 Task: Add a dentist appointment for a check-up on the 19th at 11:00 AM.
Action: Mouse moved to (41, 93)
Screenshot: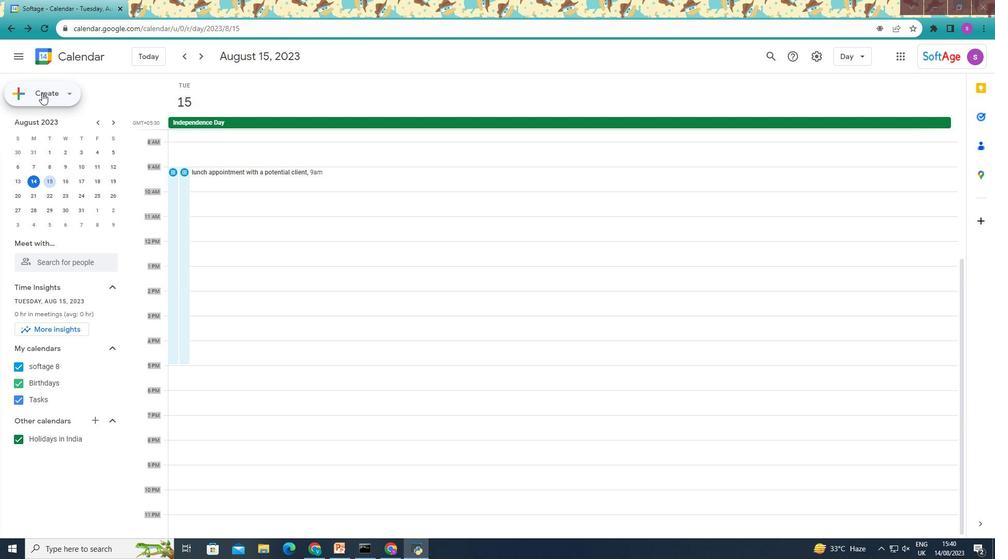 
Action: Mouse pressed left at (41, 93)
Screenshot: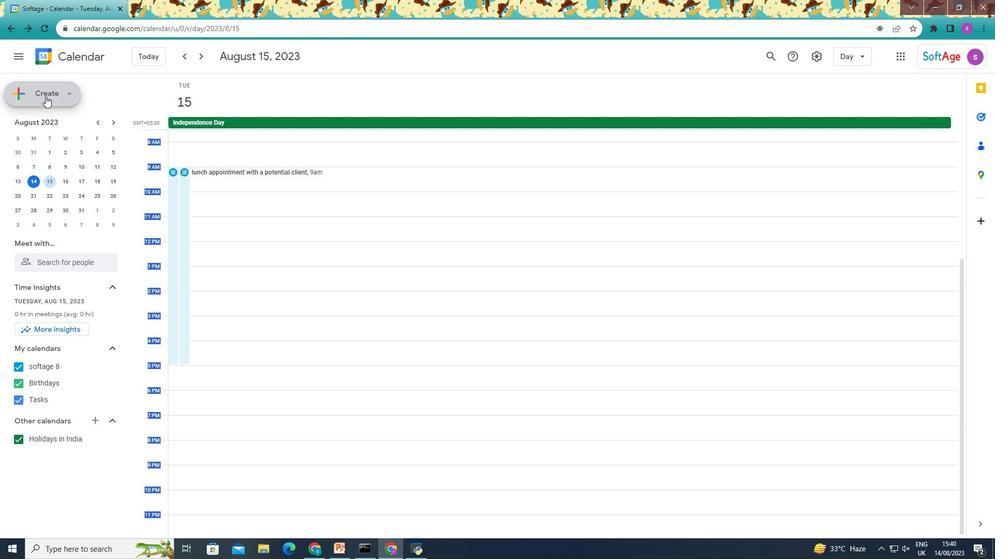 
Action: Mouse moved to (74, 204)
Screenshot: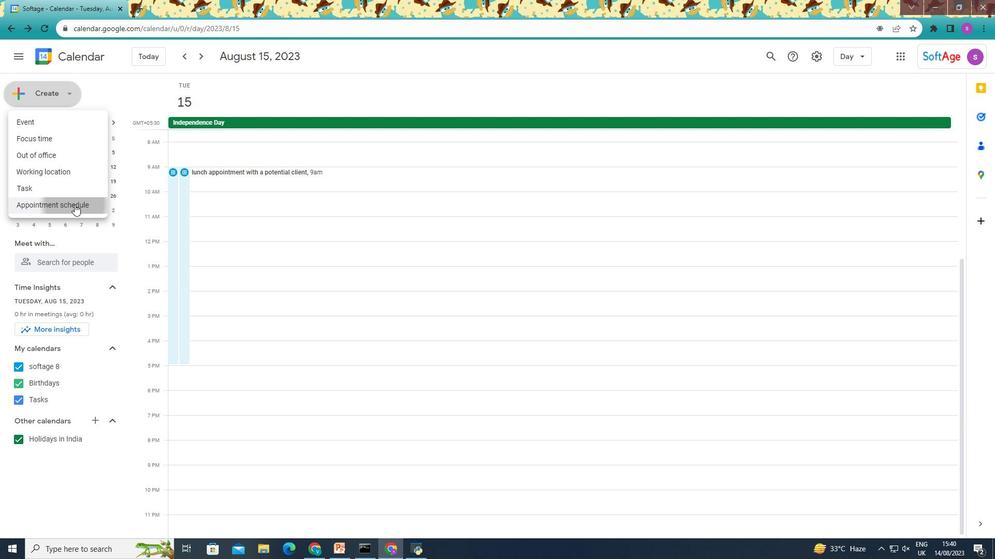 
Action: Mouse pressed left at (74, 204)
Screenshot: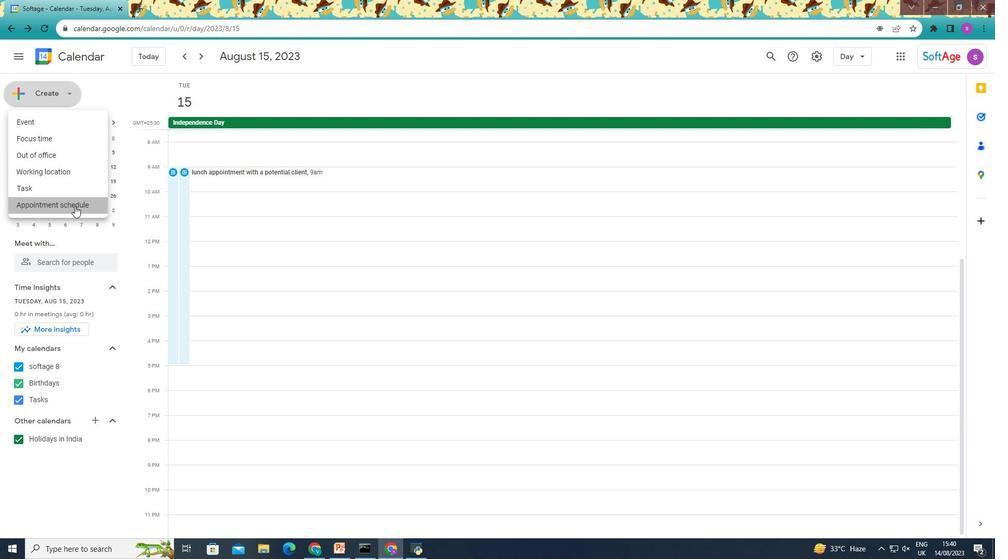 
Action: Mouse moved to (106, 86)
Screenshot: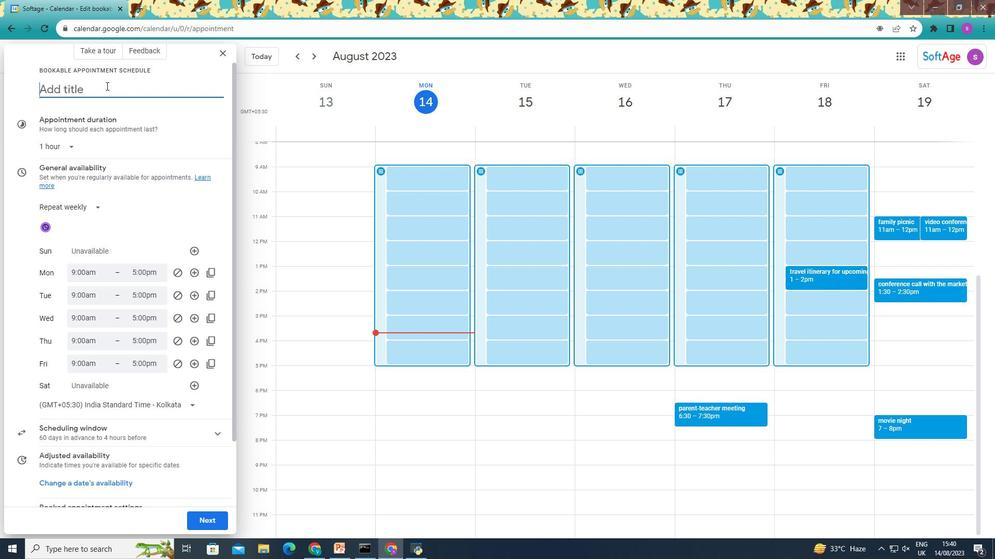 
Action: Mouse pressed left at (106, 86)
Screenshot: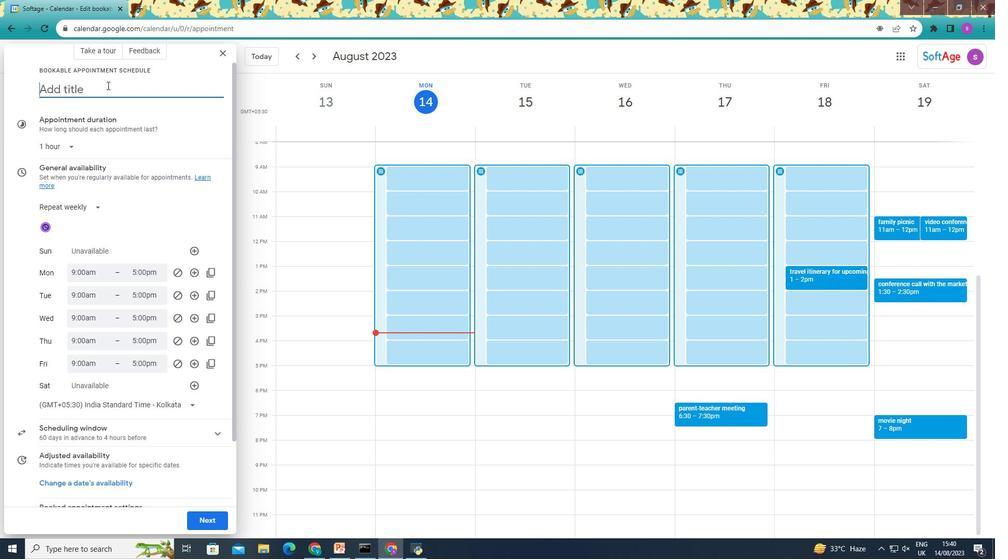 
Action: Mouse moved to (108, 85)
Screenshot: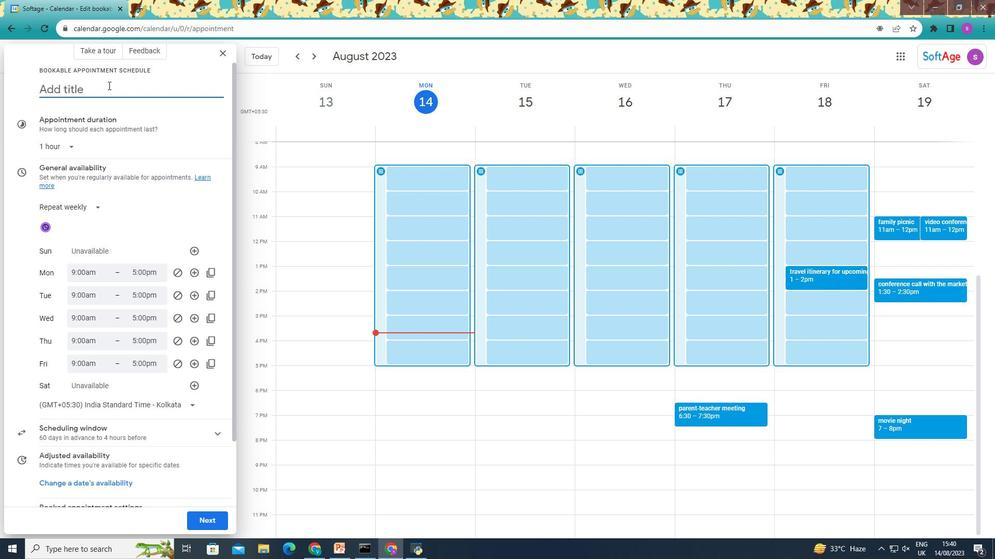 
Action: Key pressed <Key.shift><Key.shift><Key.shift><Key.shift><Key.shift><Key.shift><Key.shift><Key.shift><Key.shift><Key.shift><Key.shift><Key.shift><Key.shift><Key.shift><Key.shift><Key.shift><Key.shift><Key.shift><Key.shift><Key.shift><Key.shift><Key.shift><Key.shift><Key.shift><Key.shift><Key.shift><Key.shift><Key.shift><Key.shift><Key.shift><Key.shift><Key.shift><Key.shift><Key.shift><Key.shift><Key.shift><Key.shift><Key.shift><Key.shift><Key.shift><Key.shift><Key.shift><Key.shift><Key.shift><Key.shift><Key.shift><Key.shift><Key.shift><Key.shift><Key.shift><Key.shift><Key.shift><Key.shift><Key.shift><Key.shift><Key.shift><Key.shift><Key.shift><Key.shift><Key.shift><Key.shift><Key.shift><Key.shift><Key.shift><Key.shift><Key.shift><Key.shift><Key.shift><Key.shift><Key.shift><Key.shift>D<Key.shift>entist<Key.space><Key.shift>Appointment<Key.space>
Screenshot: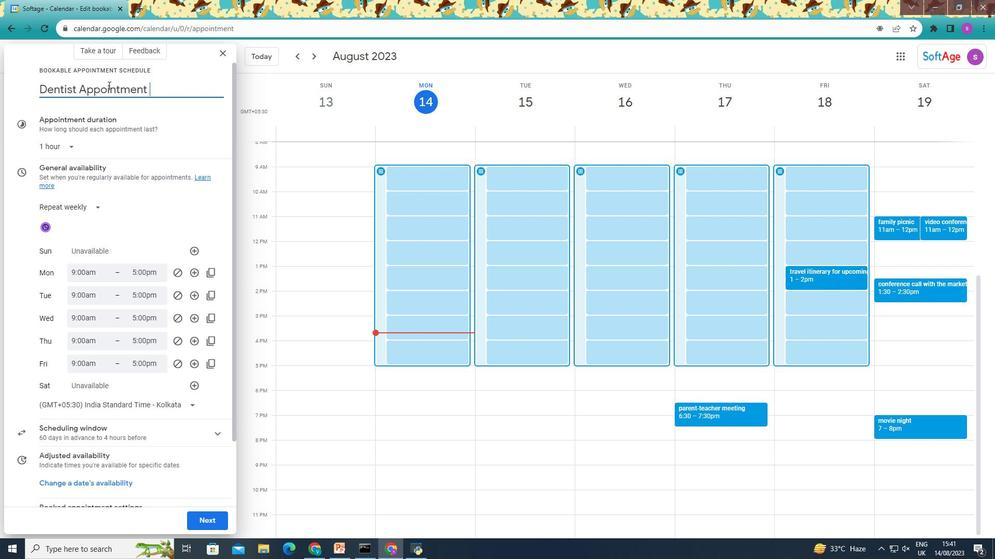 
Action: Mouse moved to (181, 76)
Screenshot: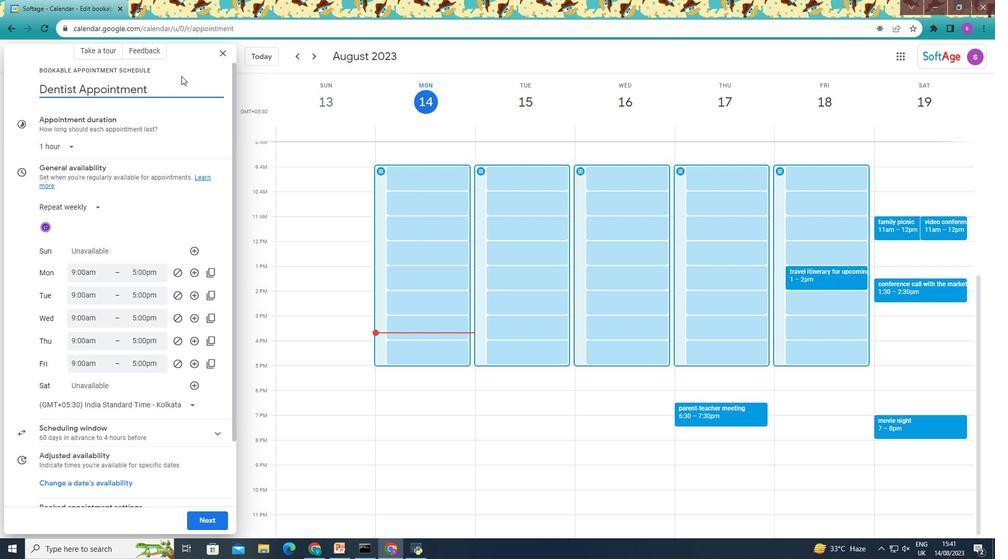 
Action: Key pressed <Key.shift><Key.shift><Key.shift>For<Key.space><Key.shift>A<Key.backspace>a<Key.space>check-up<Key.space>
Screenshot: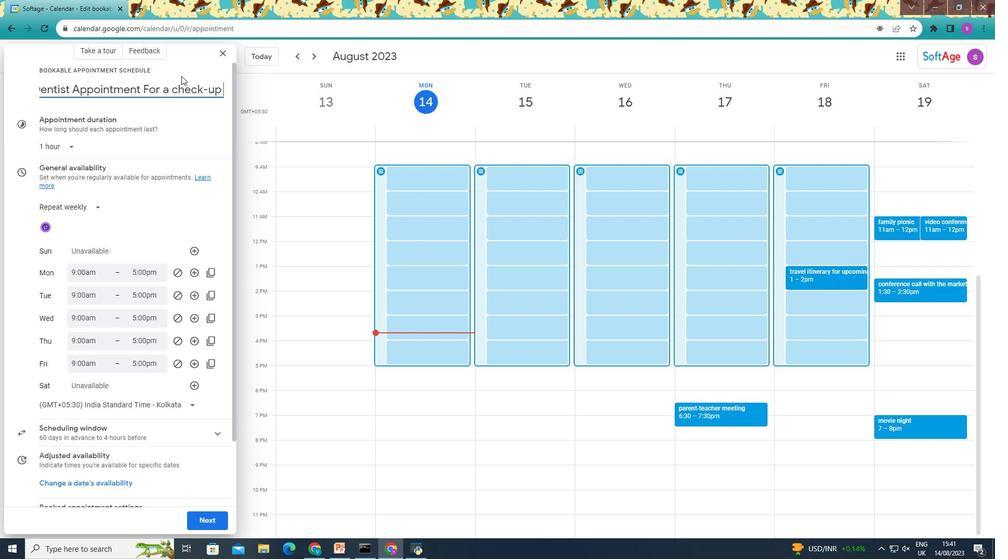
Action: Mouse moved to (91, 209)
Screenshot: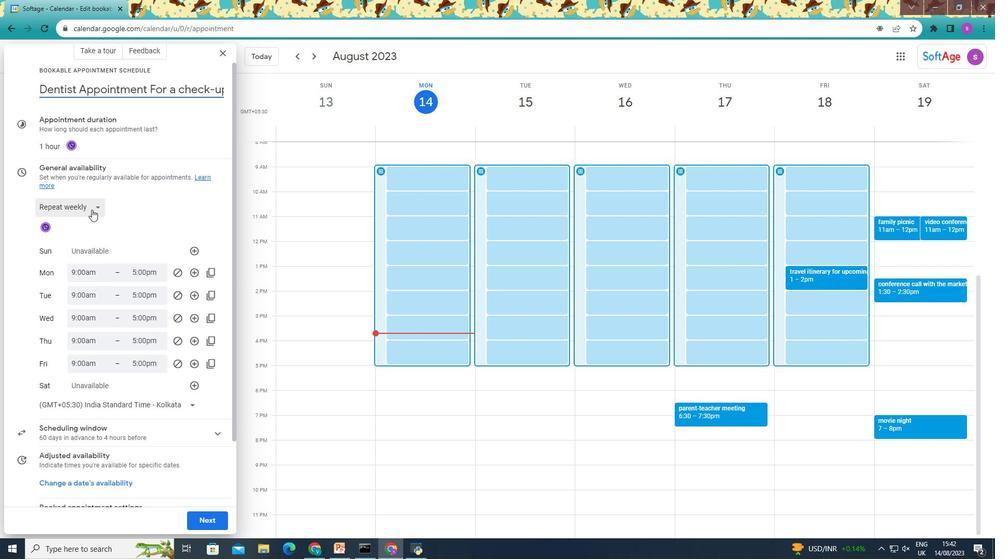 
Action: Mouse pressed left at (91, 209)
Screenshot: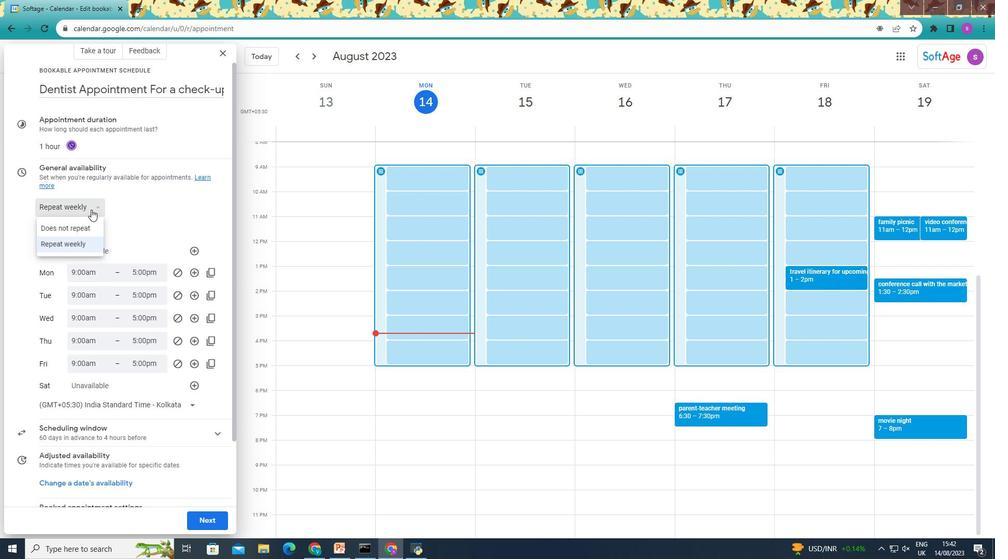 
Action: Mouse moved to (91, 230)
Screenshot: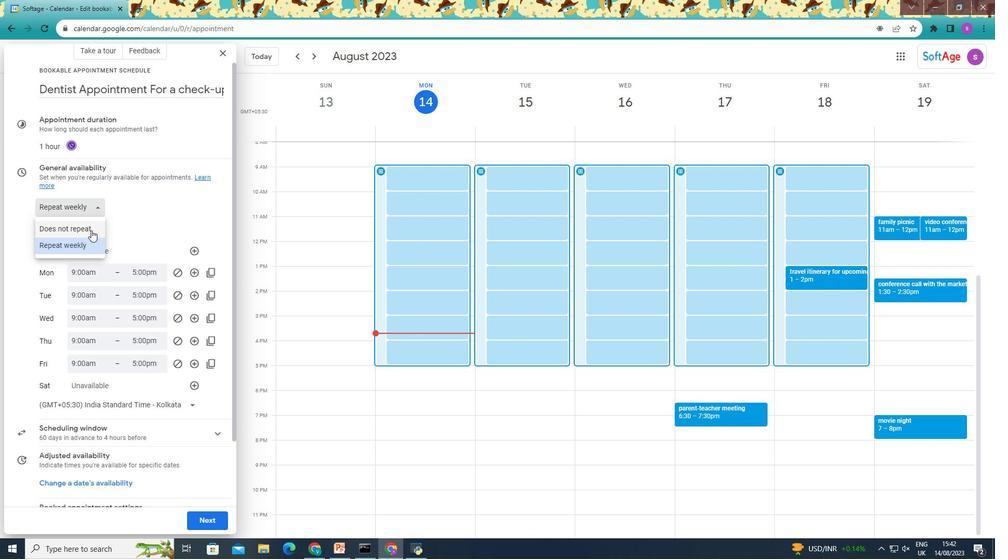 
Action: Mouse pressed left at (91, 230)
Screenshot: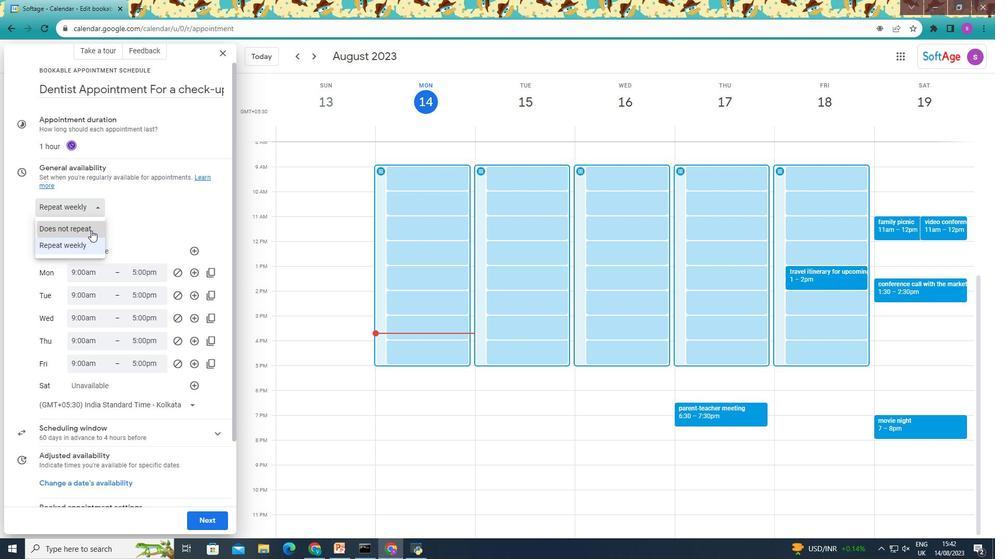 
Action: Mouse moved to (78, 246)
Screenshot: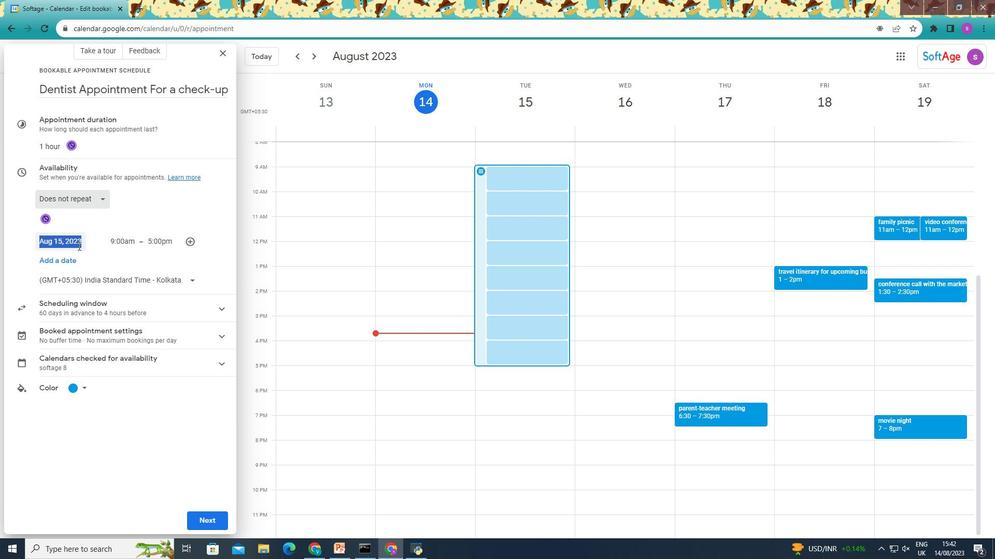 
Action: Mouse pressed left at (78, 246)
Screenshot: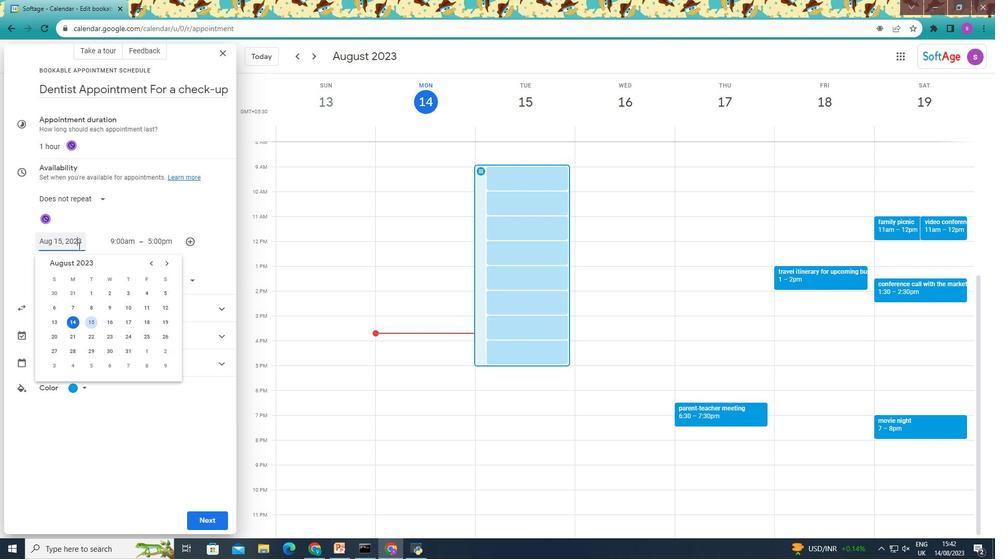 
Action: Mouse moved to (164, 319)
Screenshot: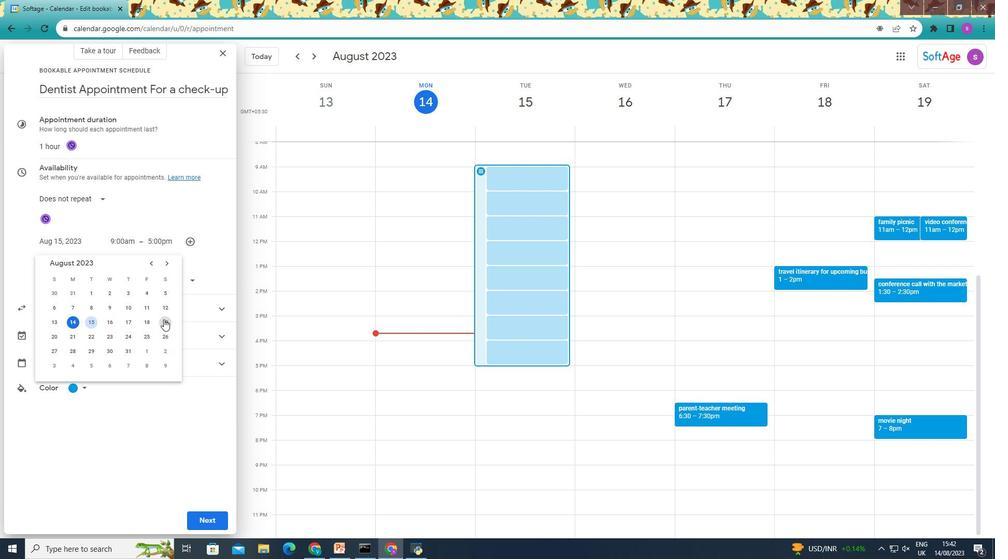 
Action: Mouse pressed left at (164, 319)
Screenshot: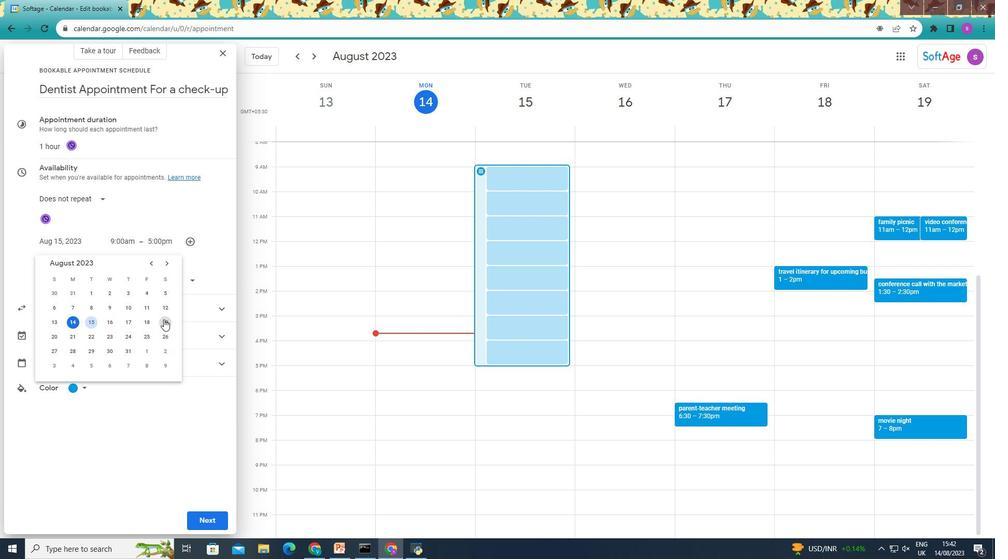 
Action: Mouse moved to (114, 235)
Screenshot: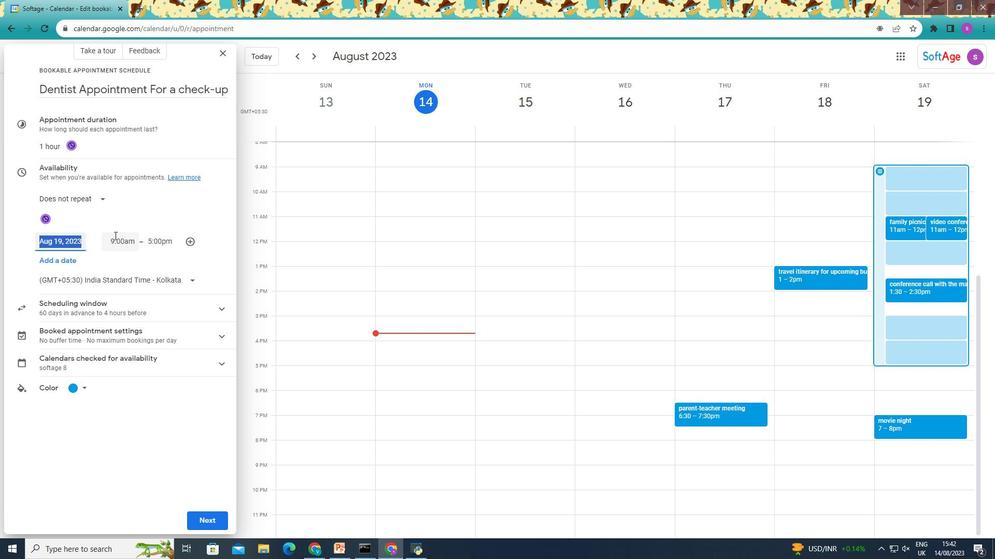 
Action: Mouse pressed left at (114, 235)
Screenshot: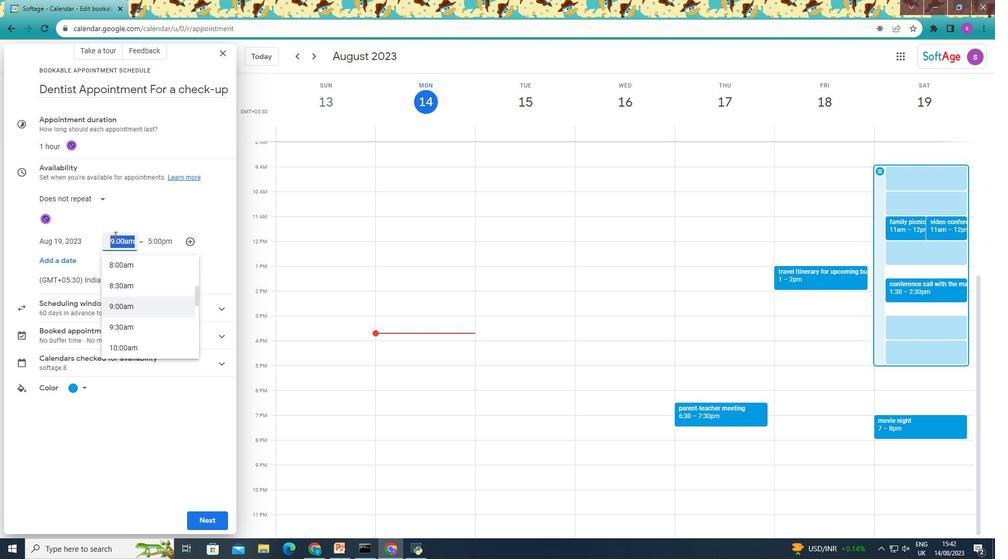 
Action: Mouse moved to (135, 315)
Screenshot: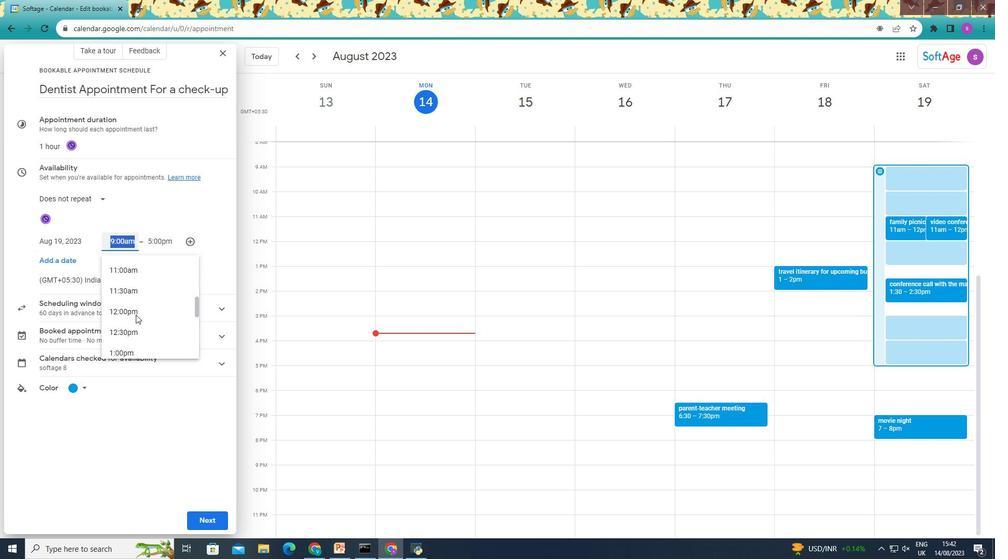 
Action: Mouse scrolled (135, 315) with delta (0, 0)
Screenshot: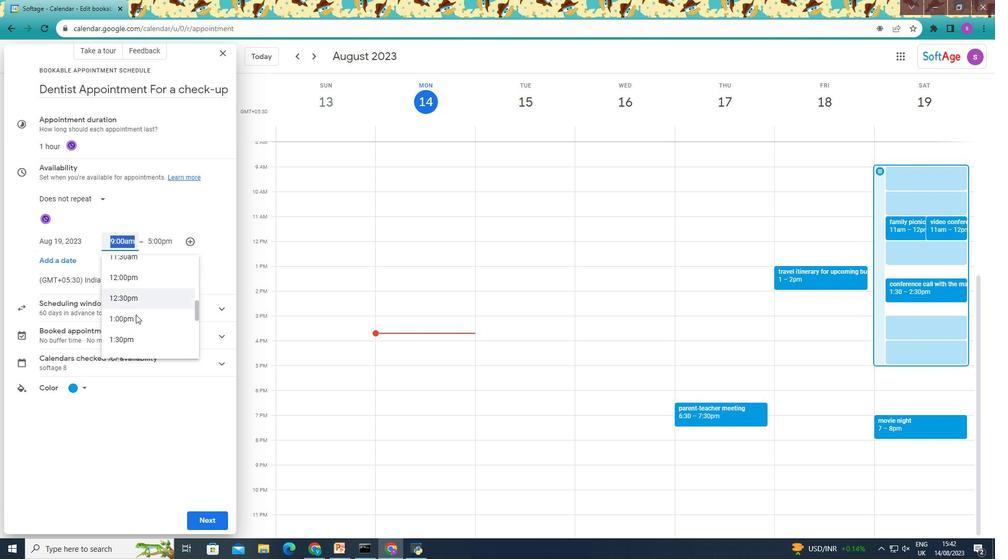 
Action: Mouse scrolled (135, 315) with delta (0, 0)
Screenshot: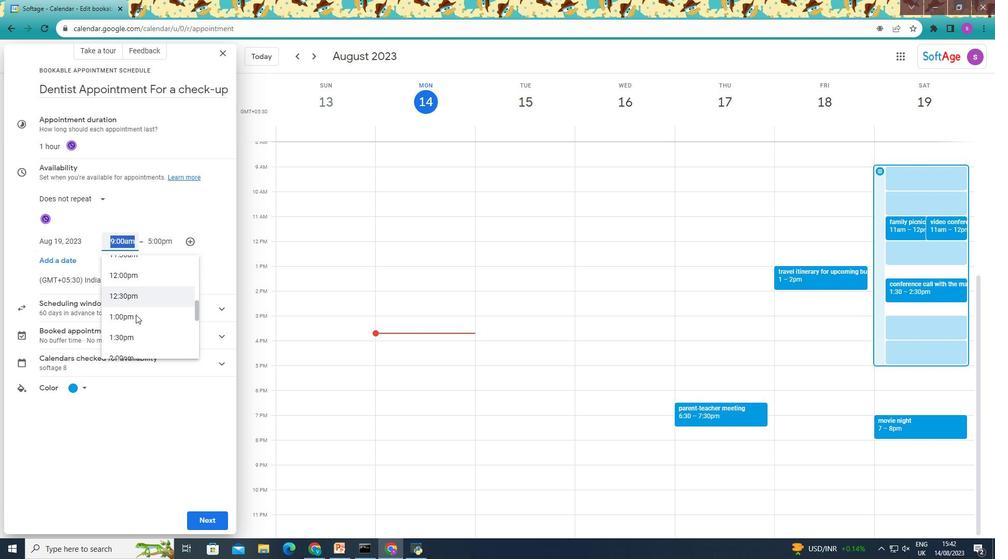 
Action: Mouse scrolled (135, 315) with delta (0, 0)
Screenshot: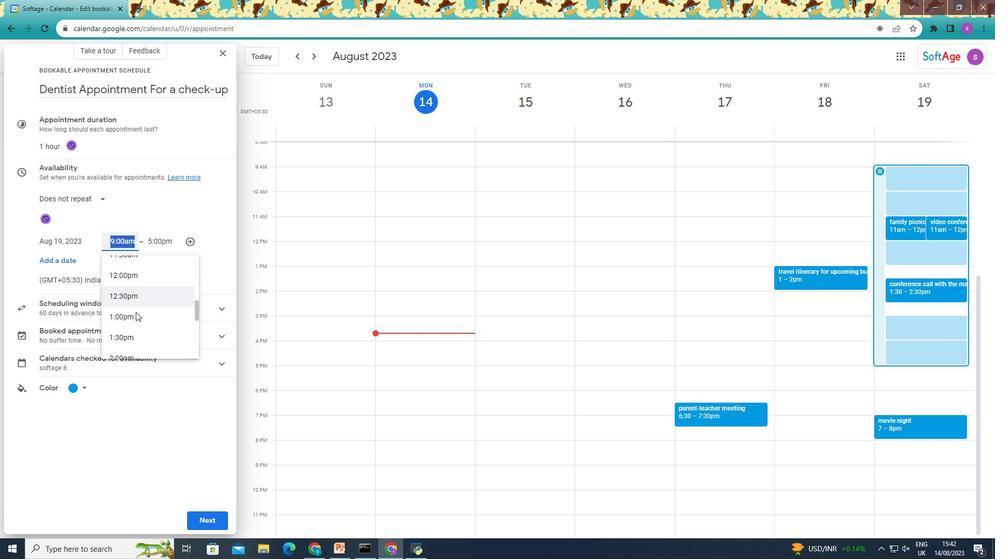 
Action: Mouse moved to (140, 276)
Screenshot: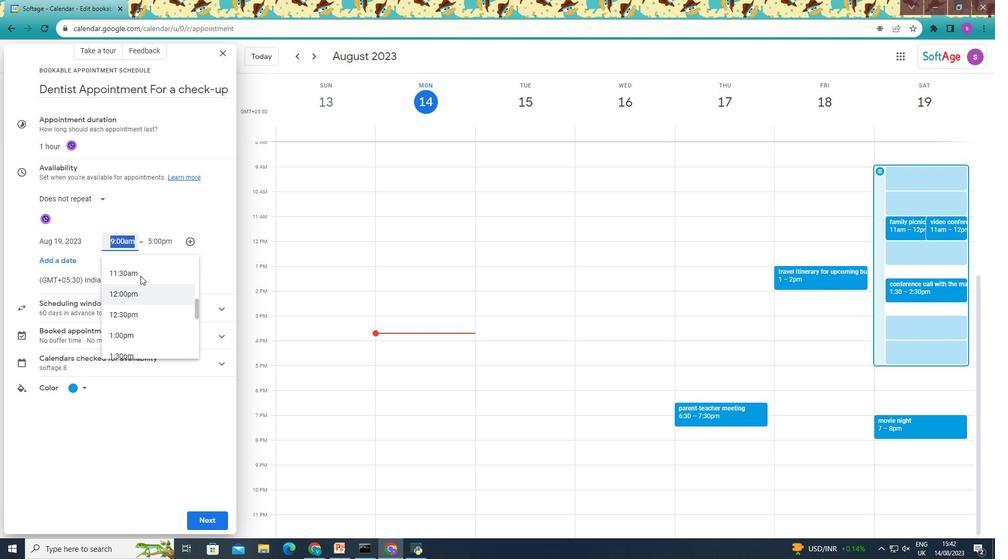 
Action: Mouse scrolled (140, 276) with delta (0, 0)
Screenshot: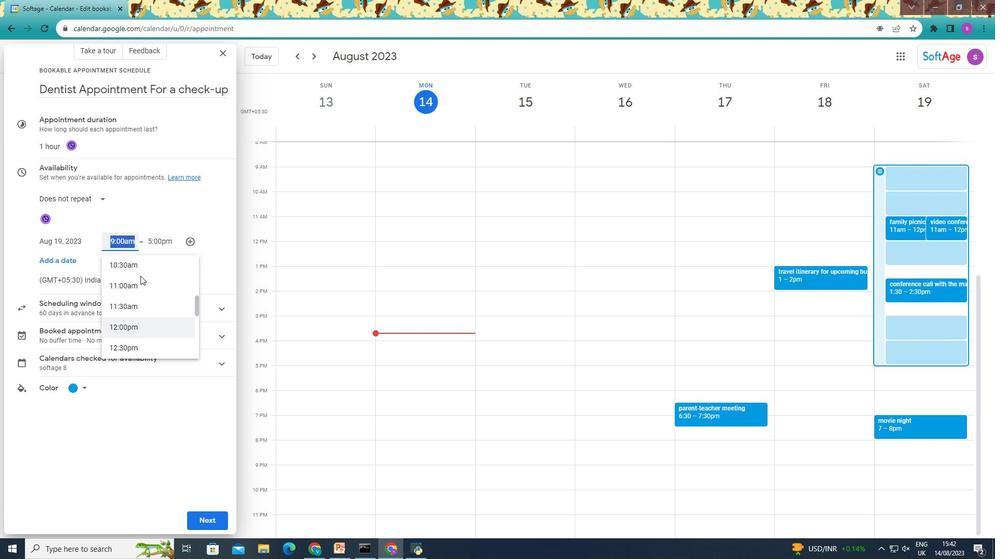 
Action: Mouse moved to (140, 290)
Screenshot: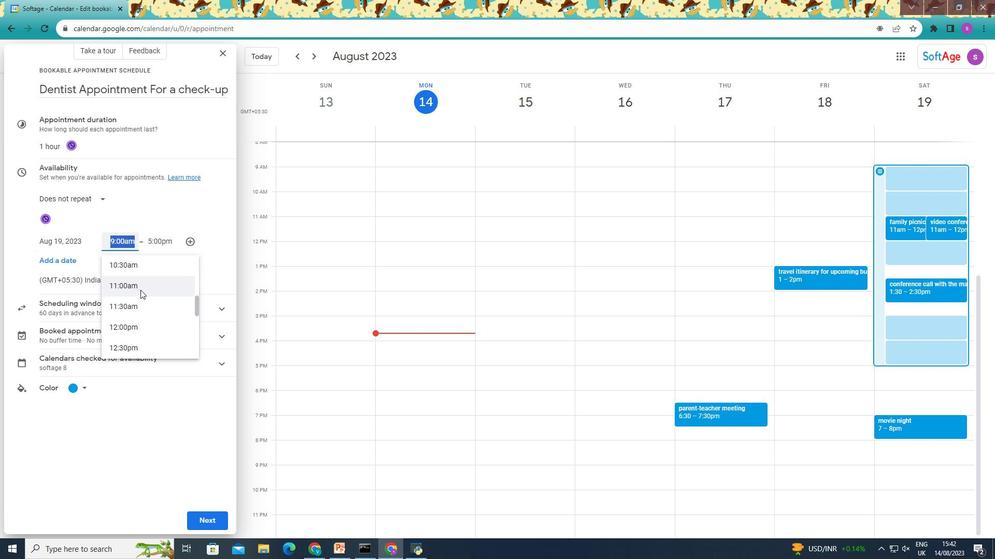 
Action: Mouse pressed left at (140, 290)
Screenshot: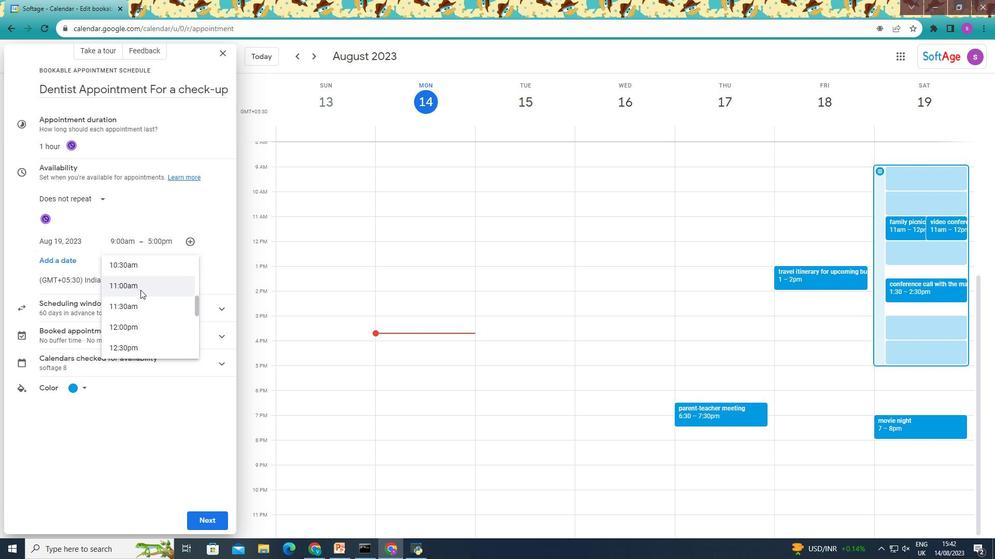 
Action: Mouse moved to (200, 516)
Screenshot: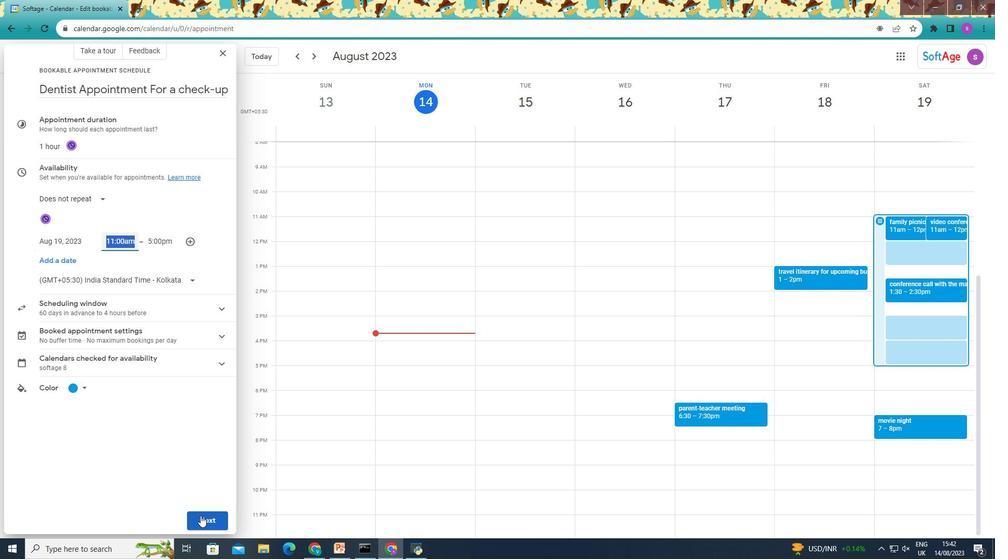 
Action: Mouse pressed left at (200, 516)
Screenshot: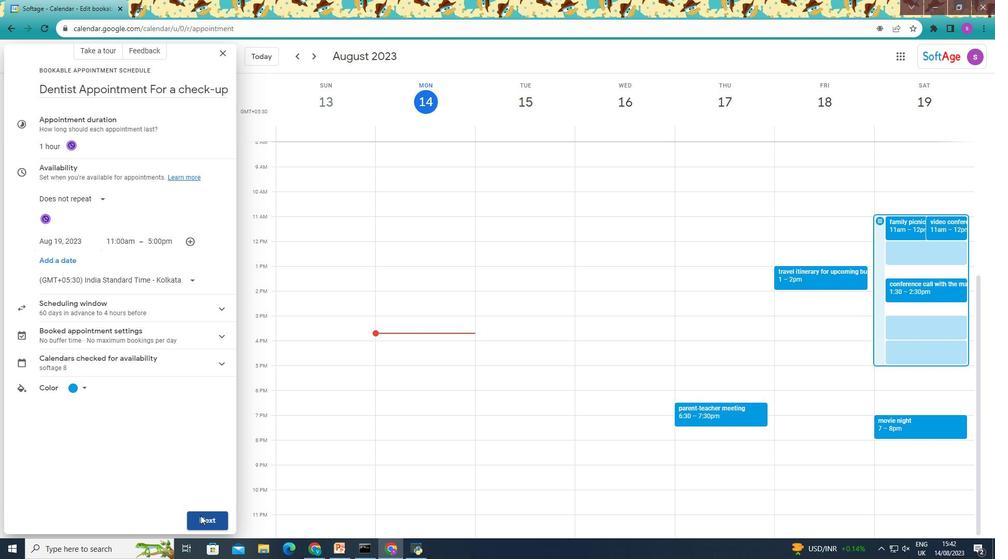 
Action: Mouse moved to (201, 516)
Screenshot: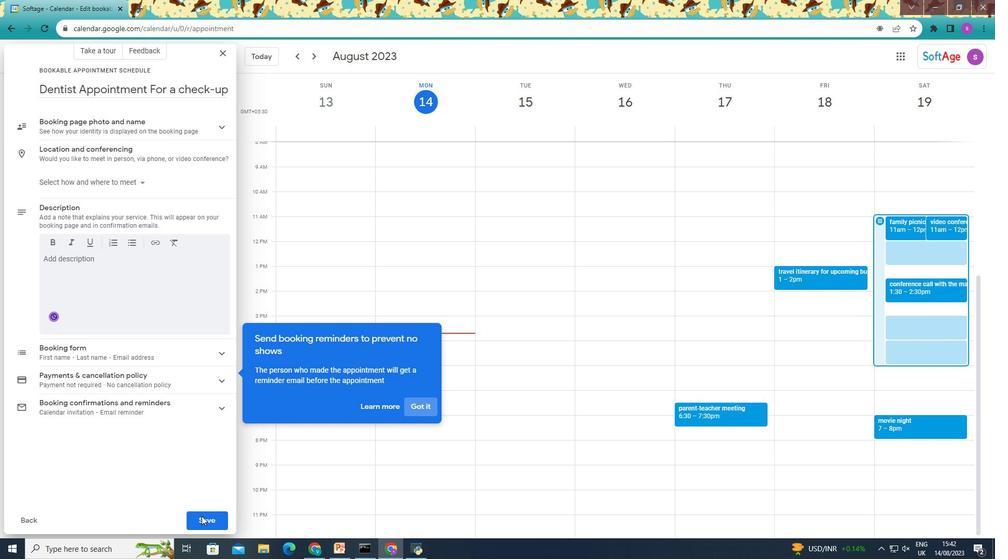 
Action: Mouse pressed left at (201, 516)
Screenshot: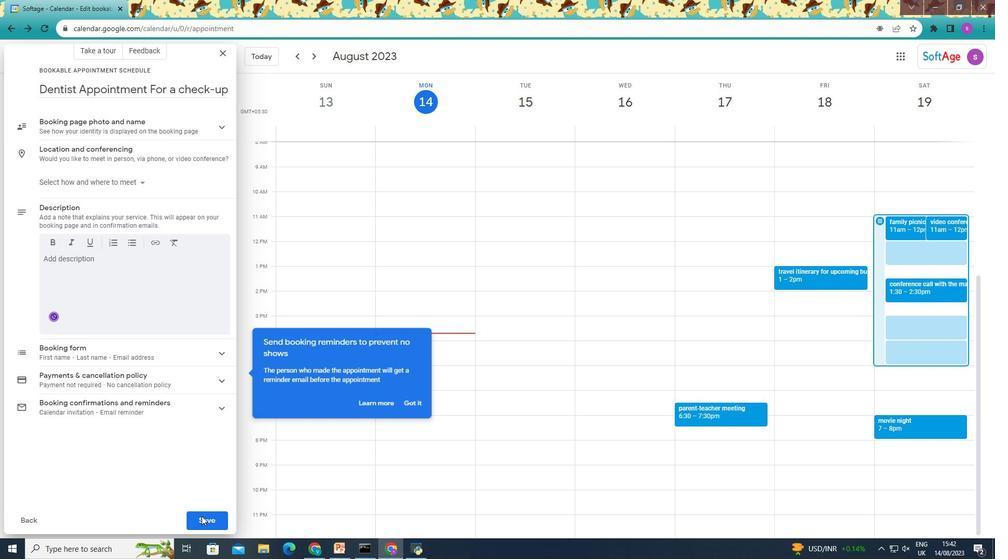 
Action: Mouse moved to (200, 516)
Screenshot: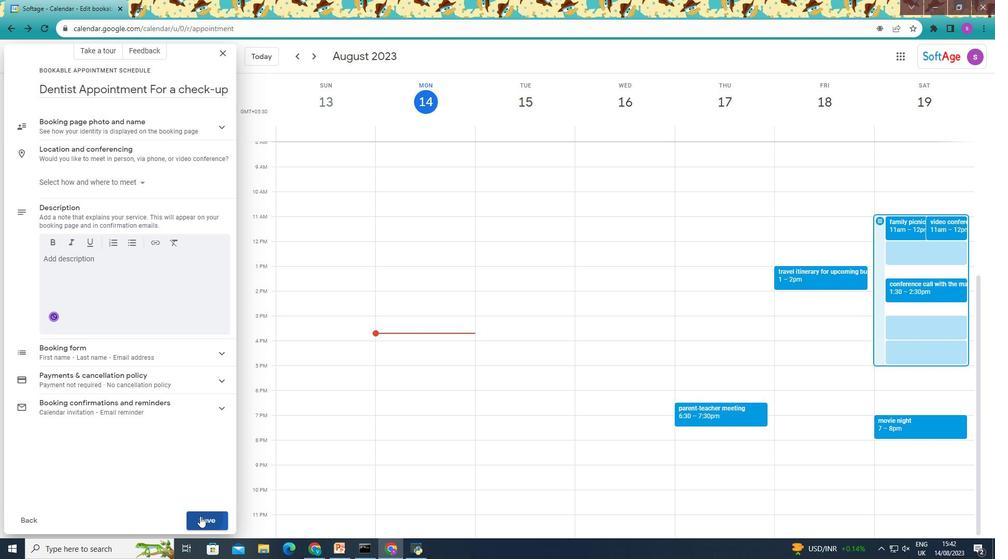 
Action: Mouse pressed left at (200, 516)
Screenshot: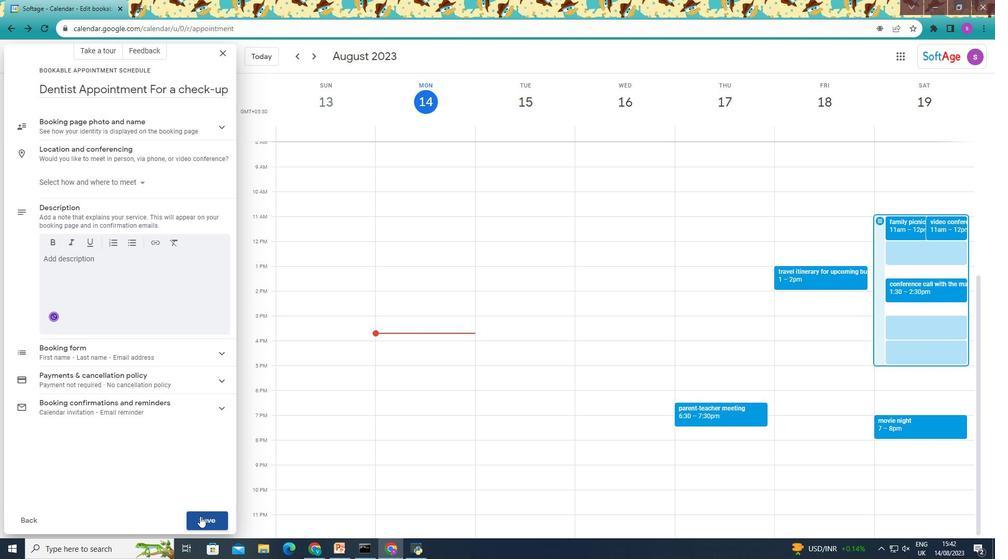 
Action: Mouse moved to (195, 454)
Screenshot: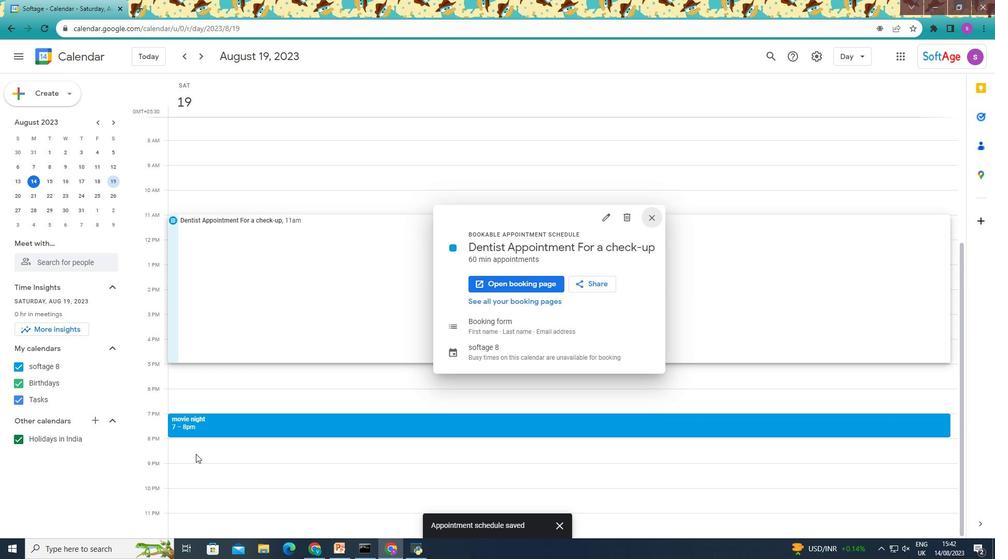 
